 Task: Create in the project TreatWorks in Backlog an issue 'Missing or incorrect error messages', assign it to team member softage.1@softage.net and change the status to IN PROGRESS.
Action: Mouse moved to (92, 195)
Screenshot: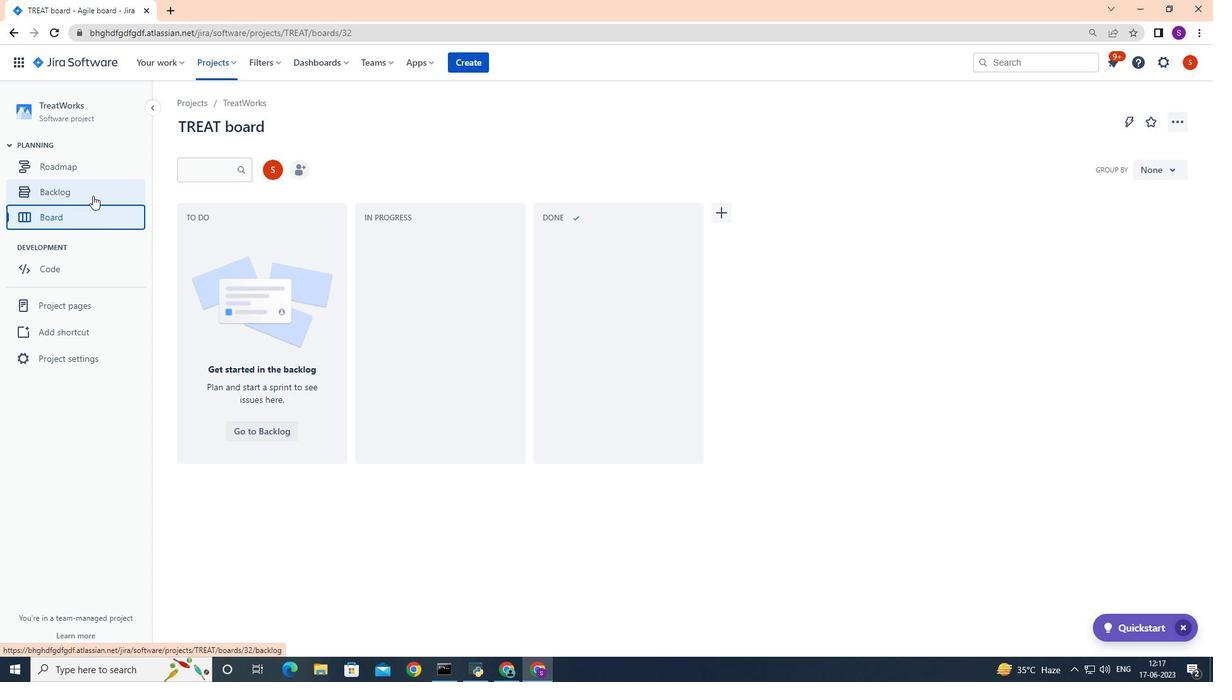
Action: Mouse pressed left at (92, 195)
Screenshot: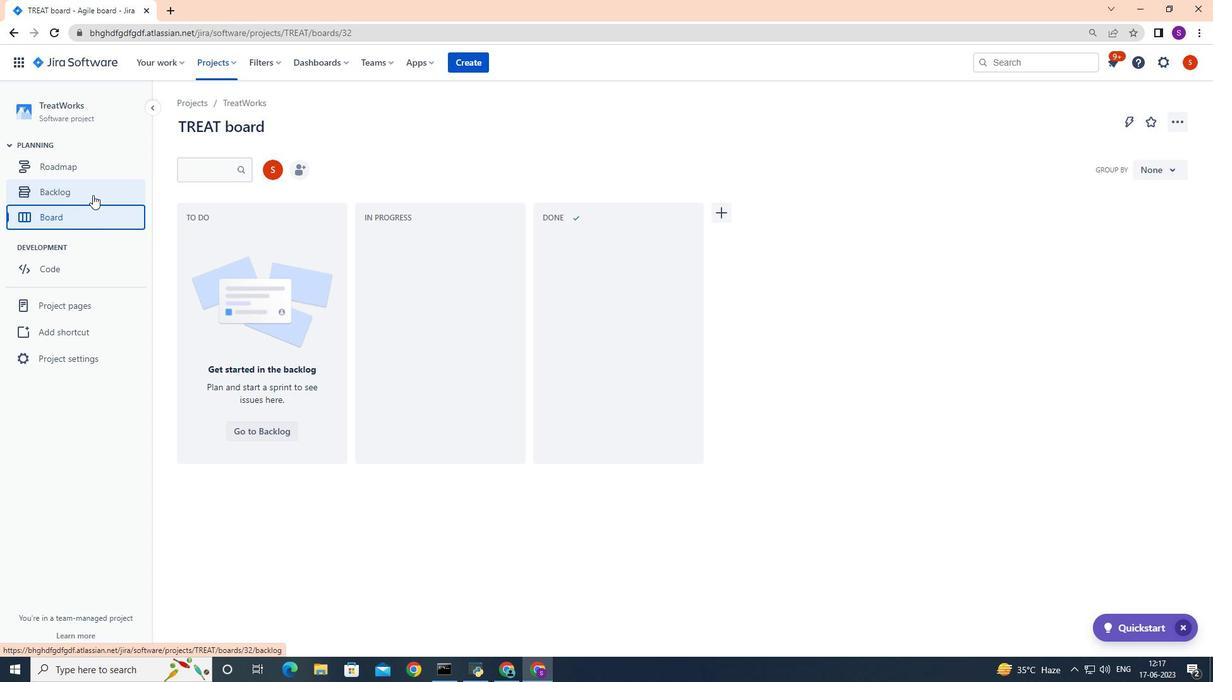
Action: Mouse moved to (191, 278)
Screenshot: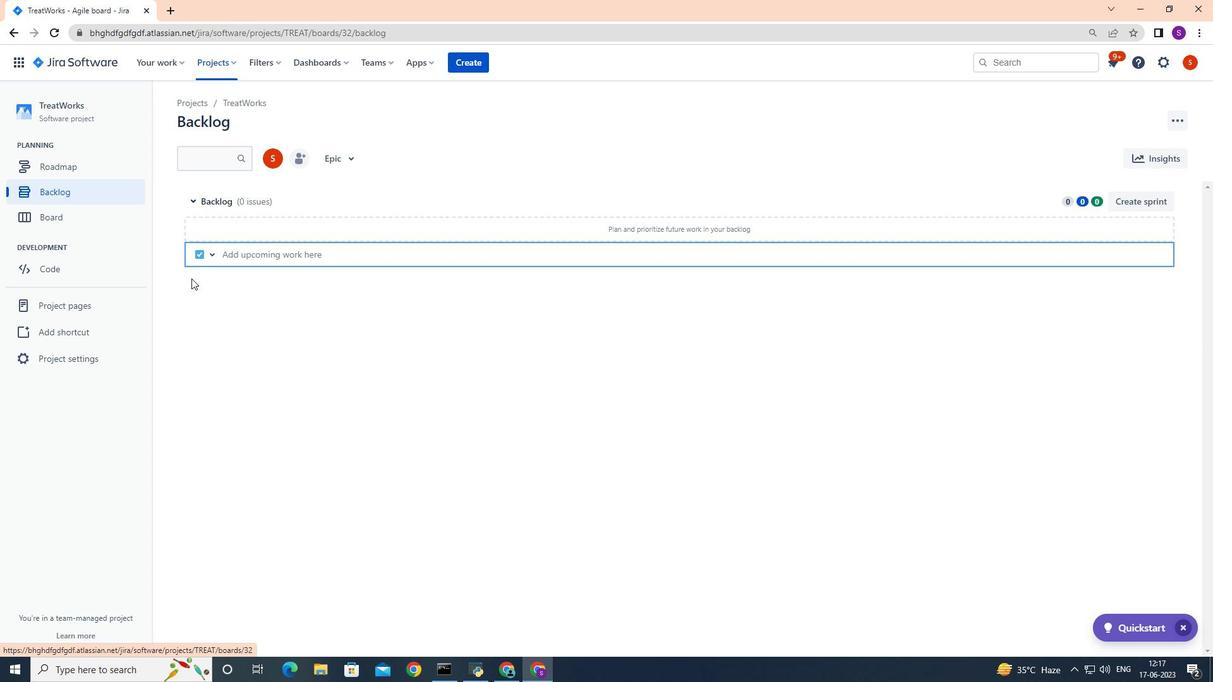 
Action: Key pressed <Key.shift>Mios<Key.backspace><Key.backspace>ssing<Key.space>or<Key.space>incorrect<Key.space>error<Key.space>messages<Key.enter>
Screenshot: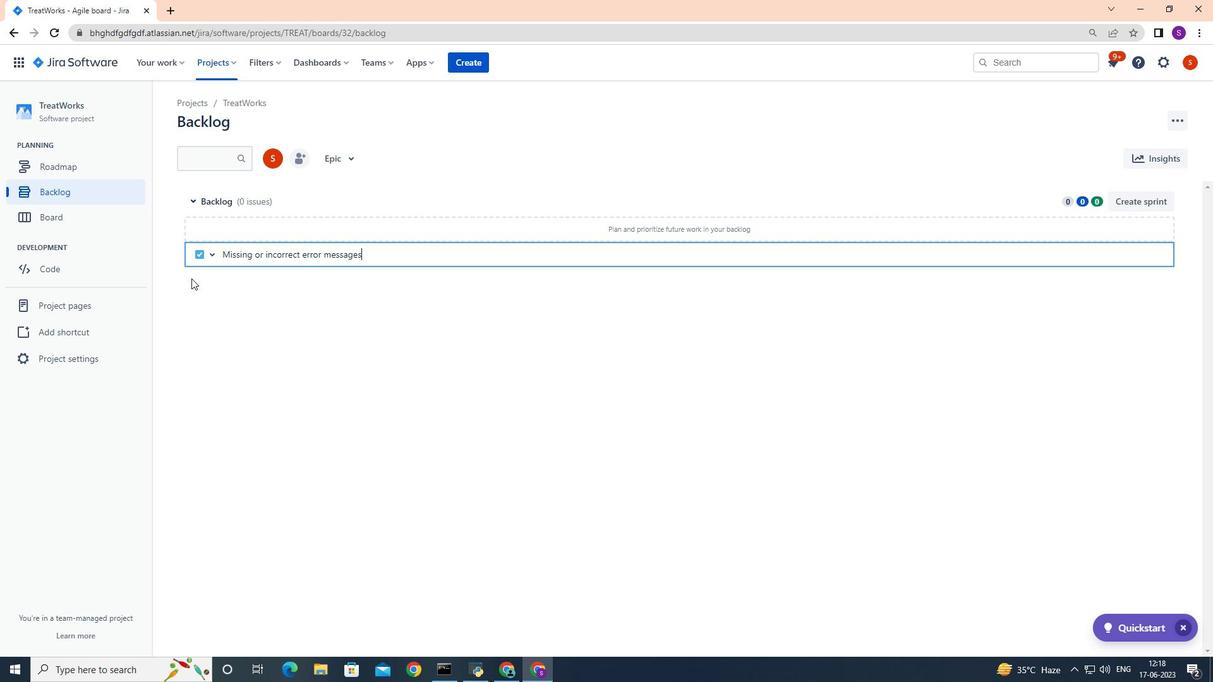 
Action: Mouse moved to (1139, 229)
Screenshot: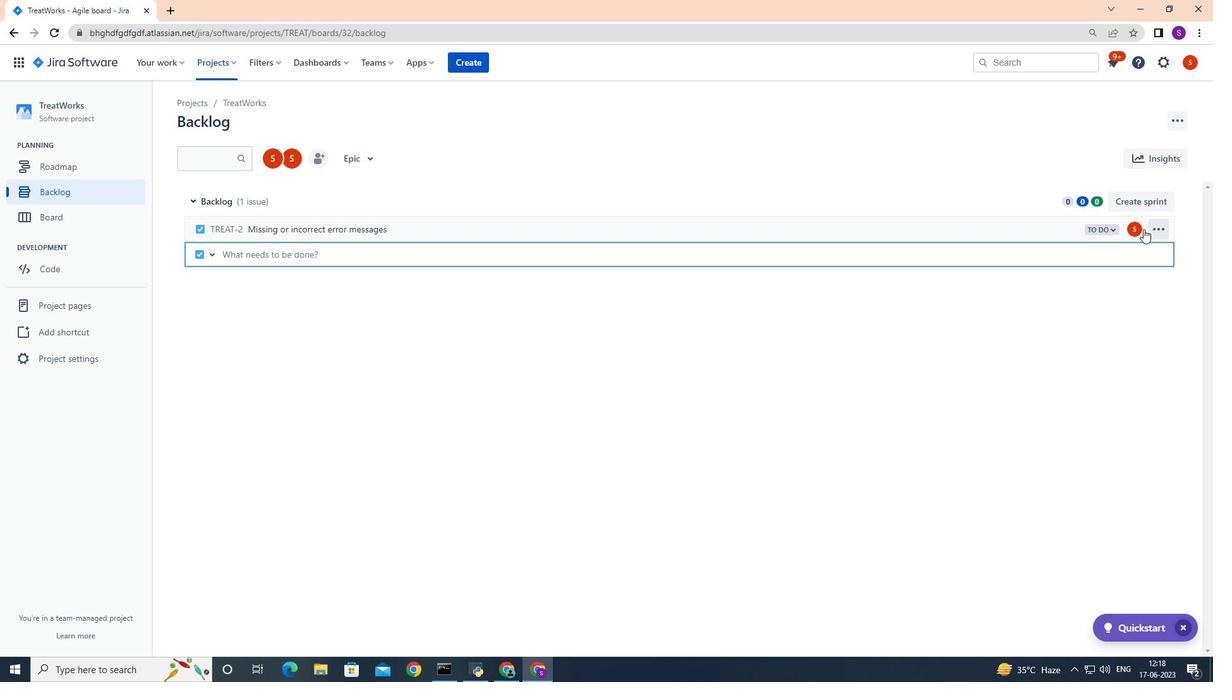
Action: Mouse pressed left at (1139, 229)
Screenshot: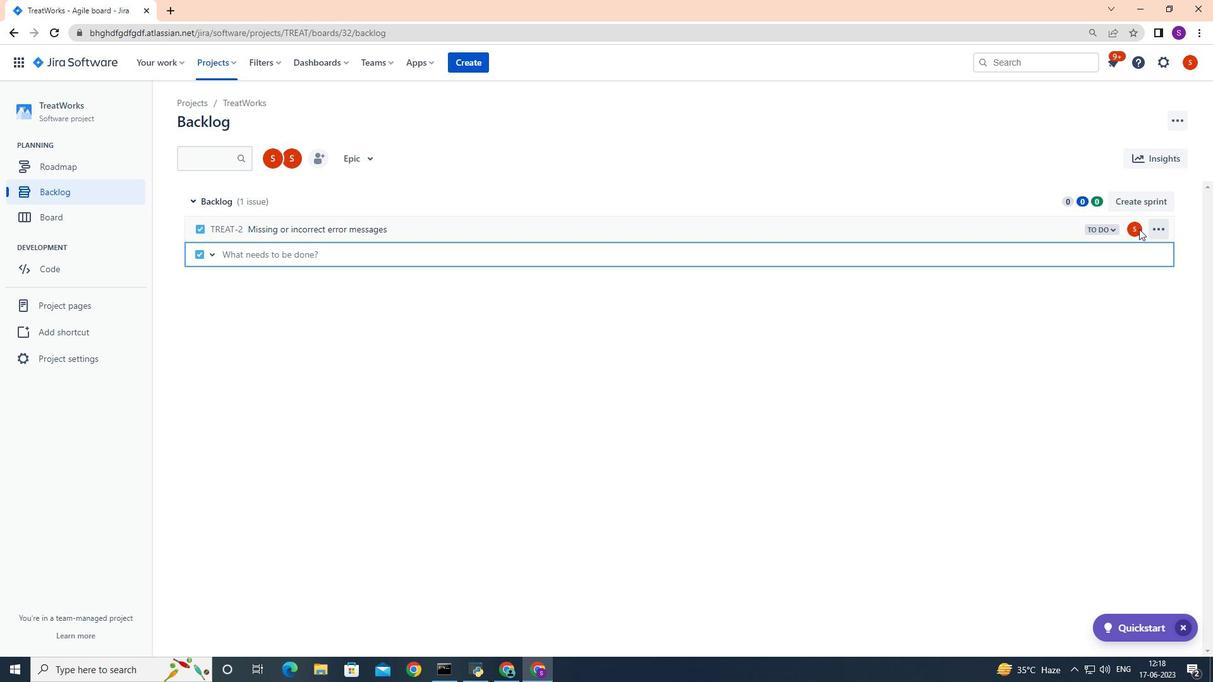 
Action: Mouse moved to (1139, 229)
Screenshot: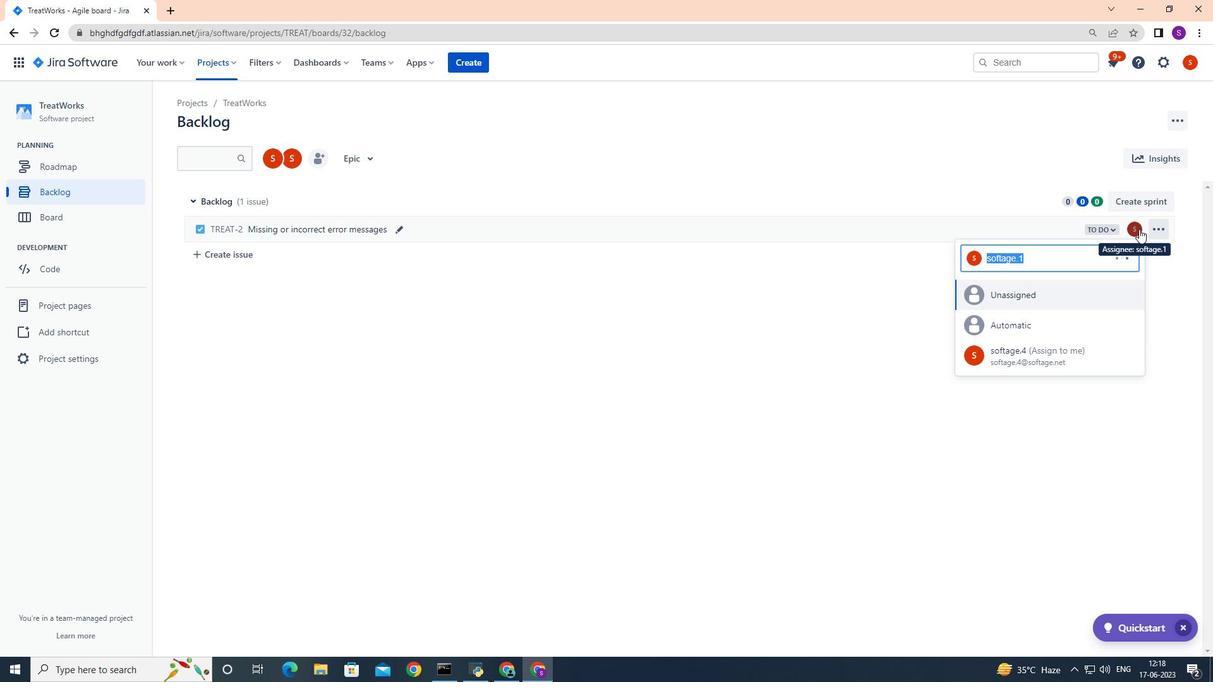 
Action: Key pressed softage.1
Screenshot: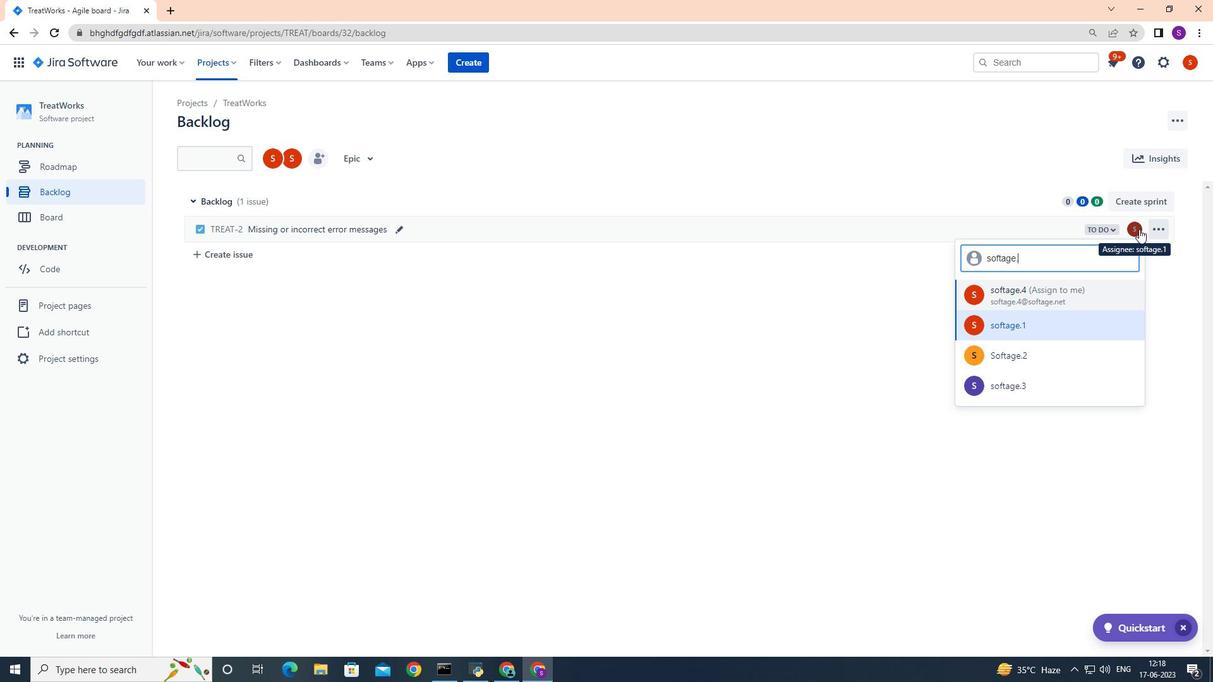 
Action: Mouse moved to (1074, 322)
Screenshot: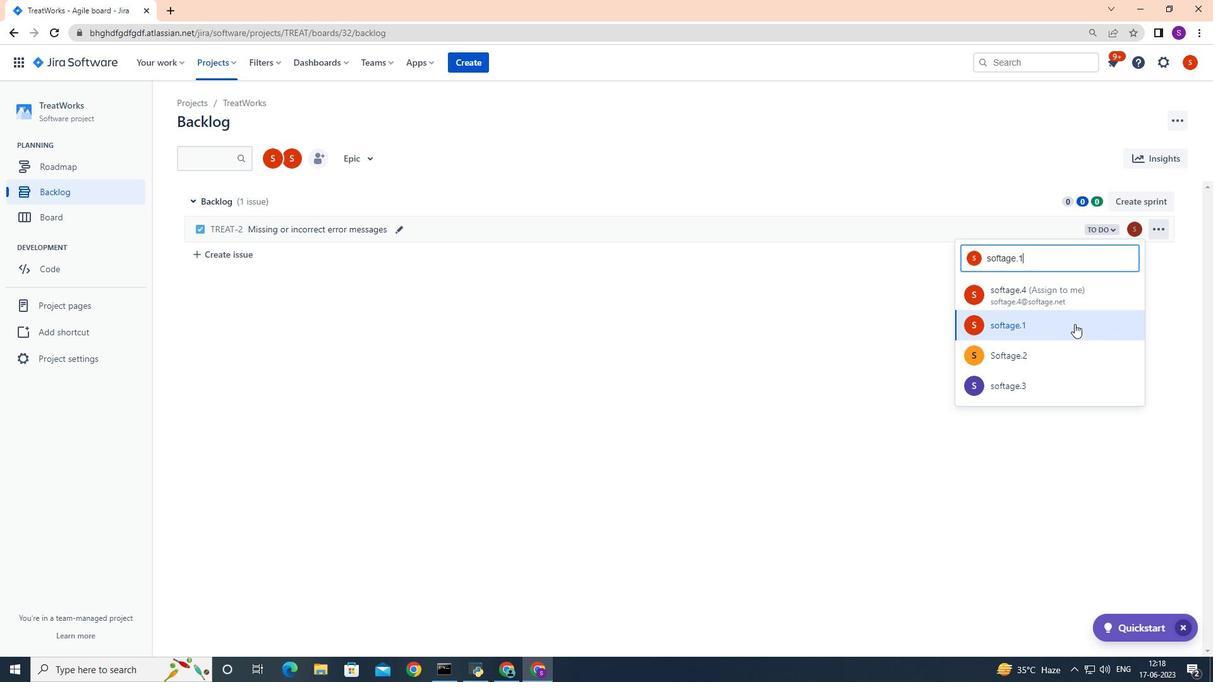 
Action: Mouse pressed left at (1074, 322)
Screenshot: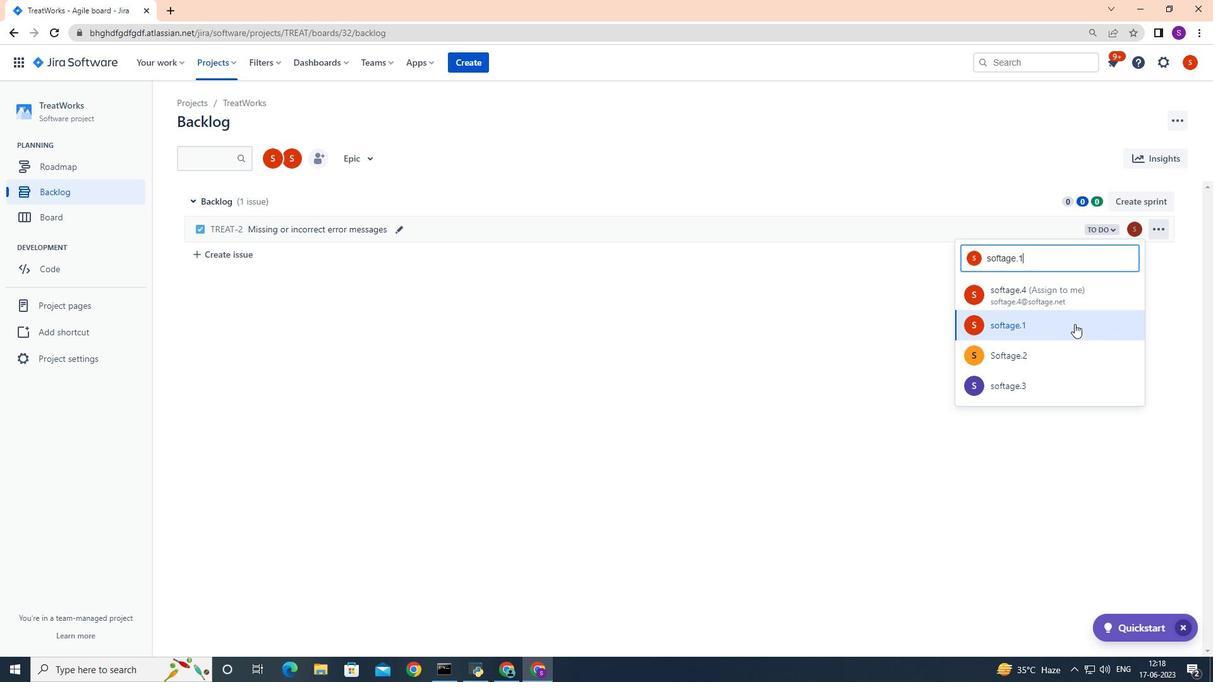 
Action: Mouse moved to (1112, 230)
Screenshot: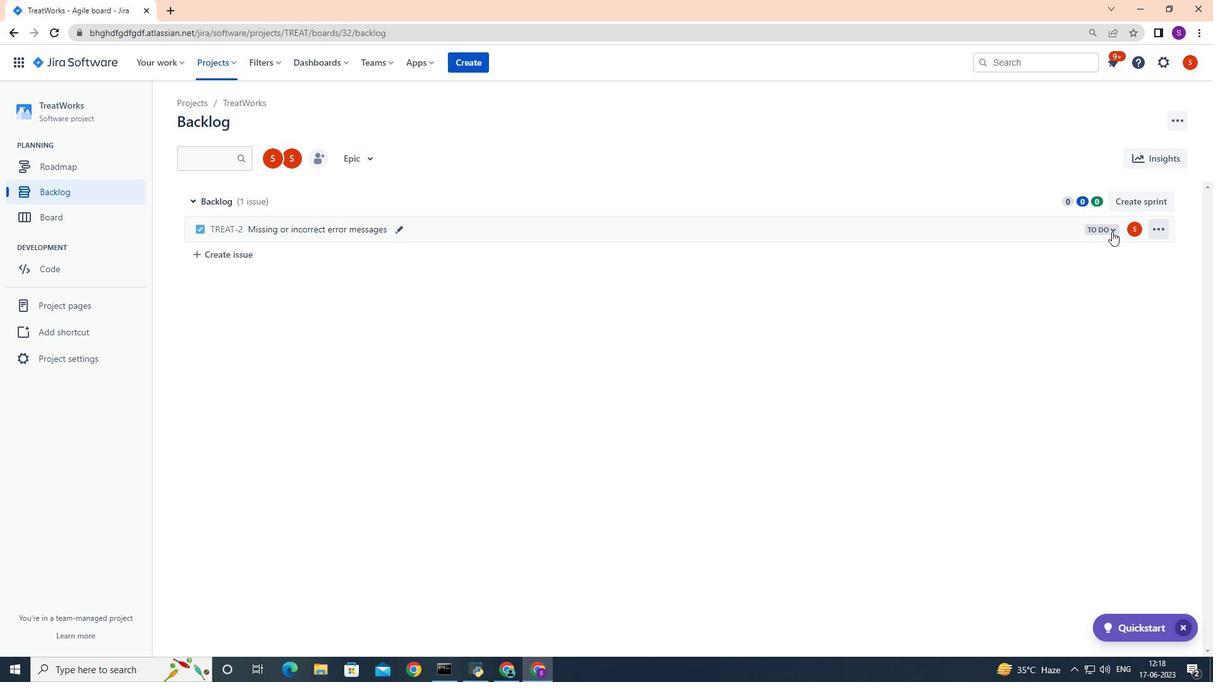 
Action: Mouse pressed left at (1112, 230)
Screenshot: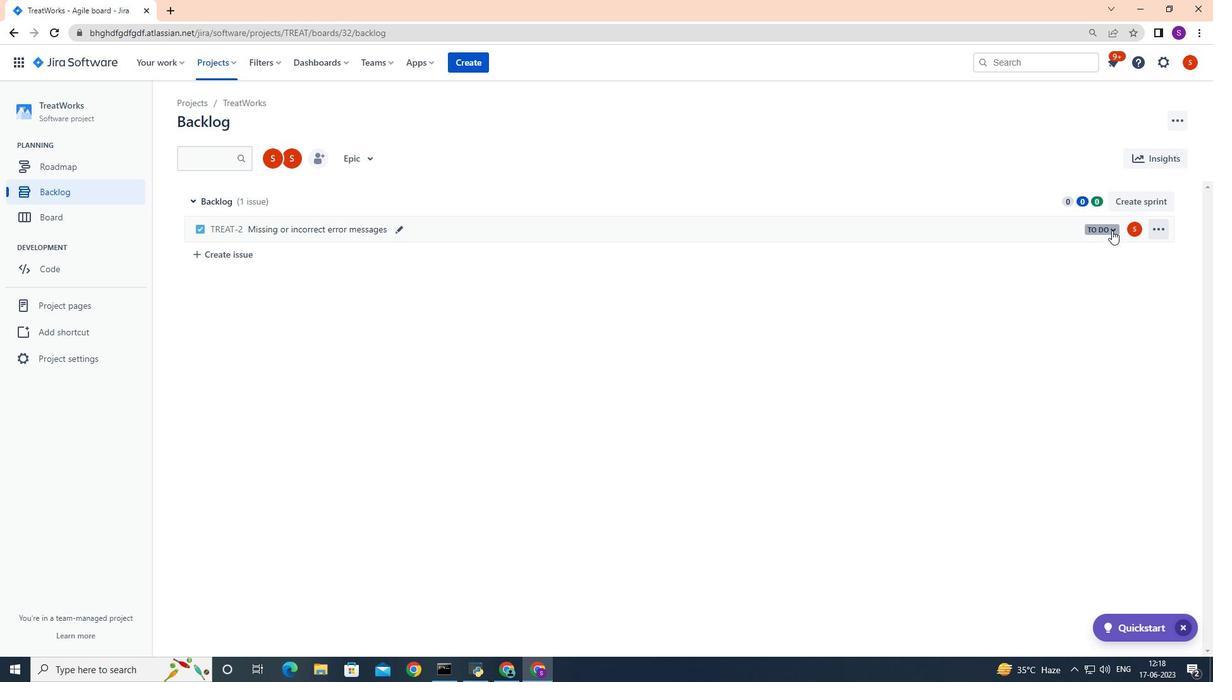 
Action: Mouse moved to (1043, 252)
Screenshot: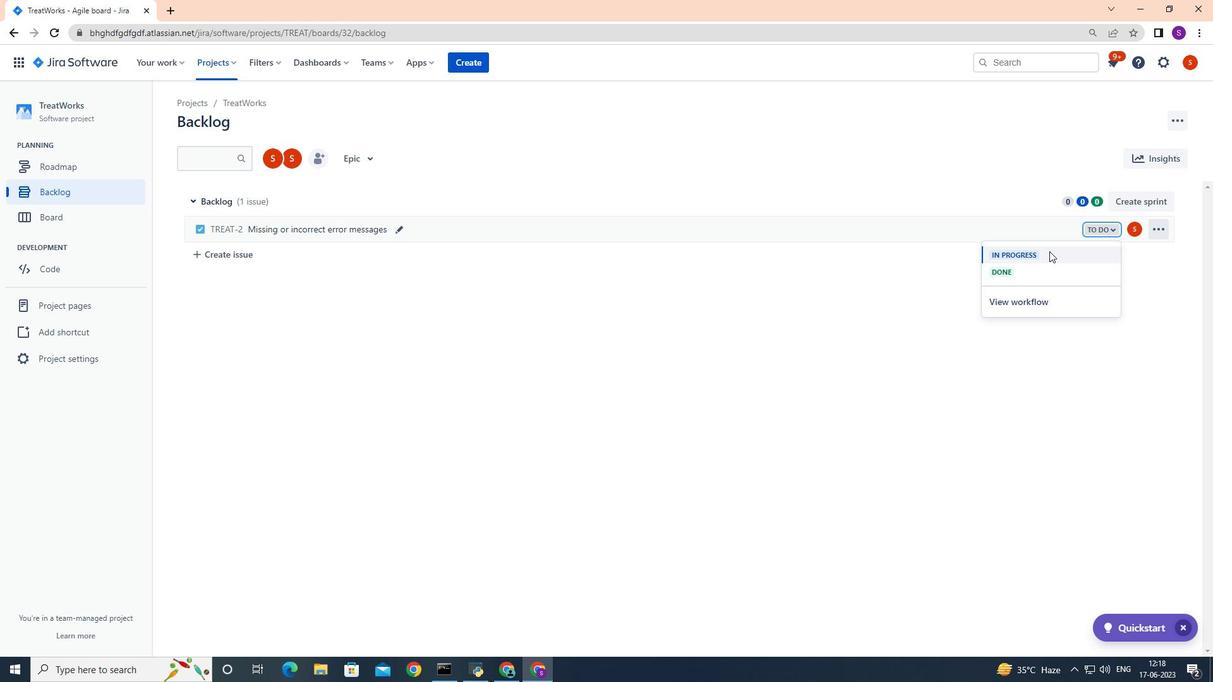 
Action: Mouse pressed left at (1043, 252)
Screenshot: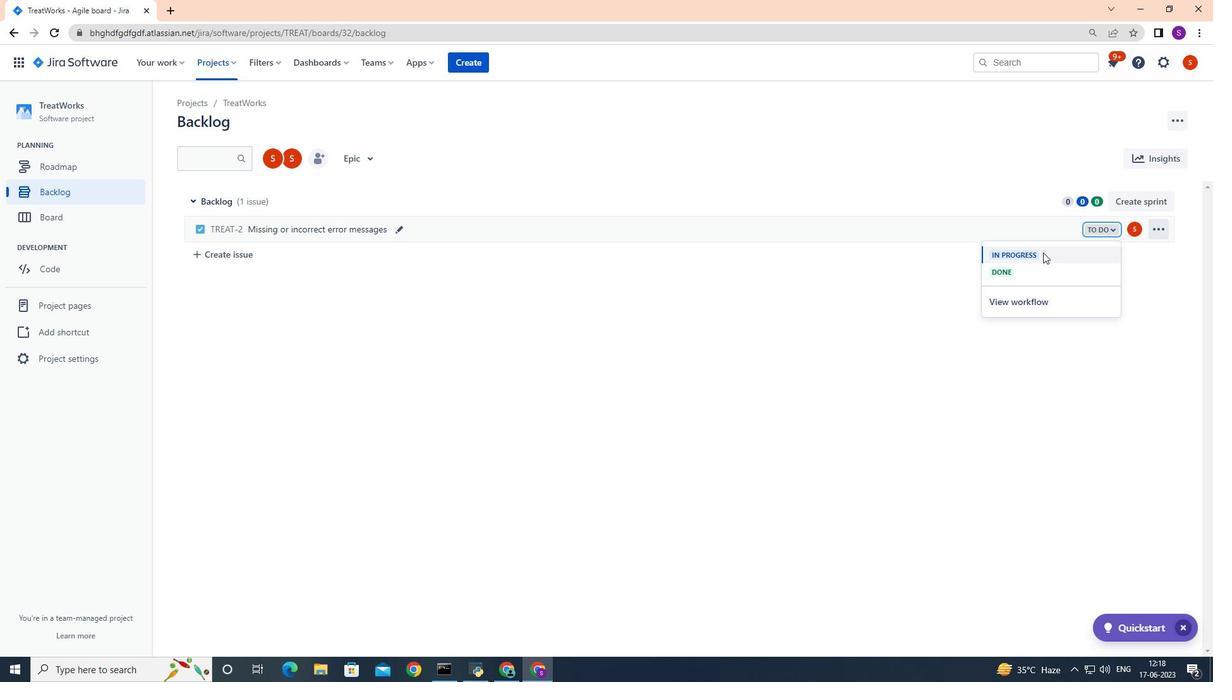 
Action: Mouse moved to (770, 309)
Screenshot: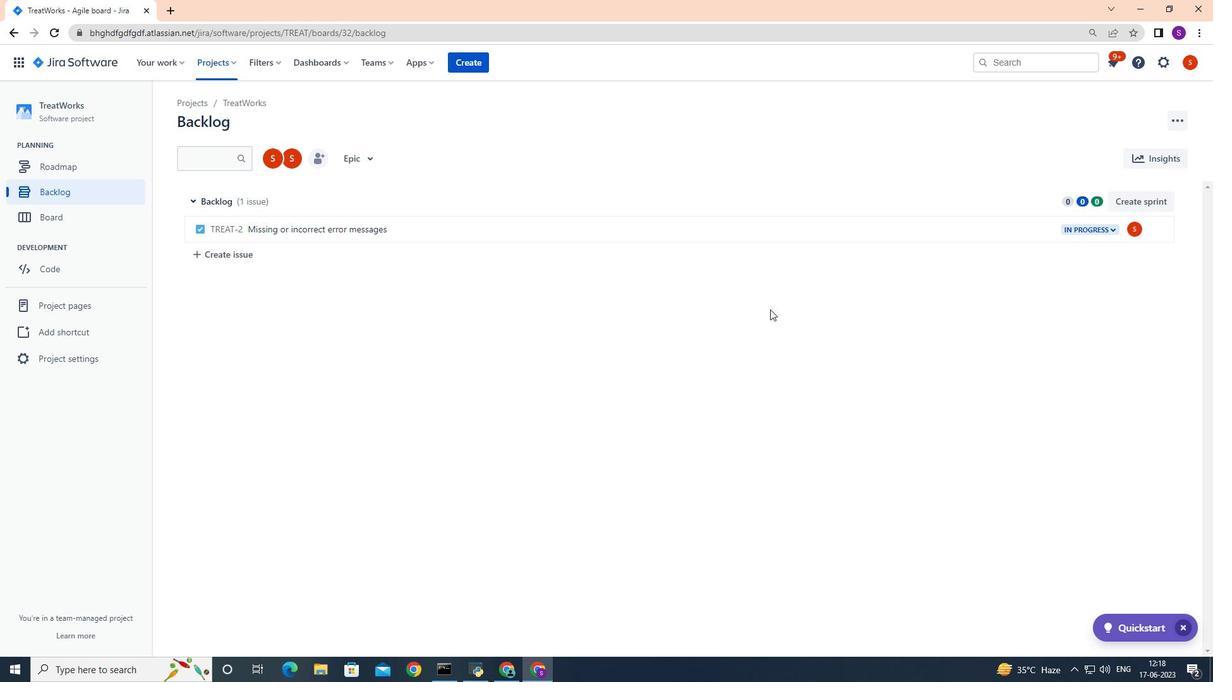 
